 Task: Select option "Anybody" in workspace membership restrictions.
Action: Mouse moved to (382, 469)
Screenshot: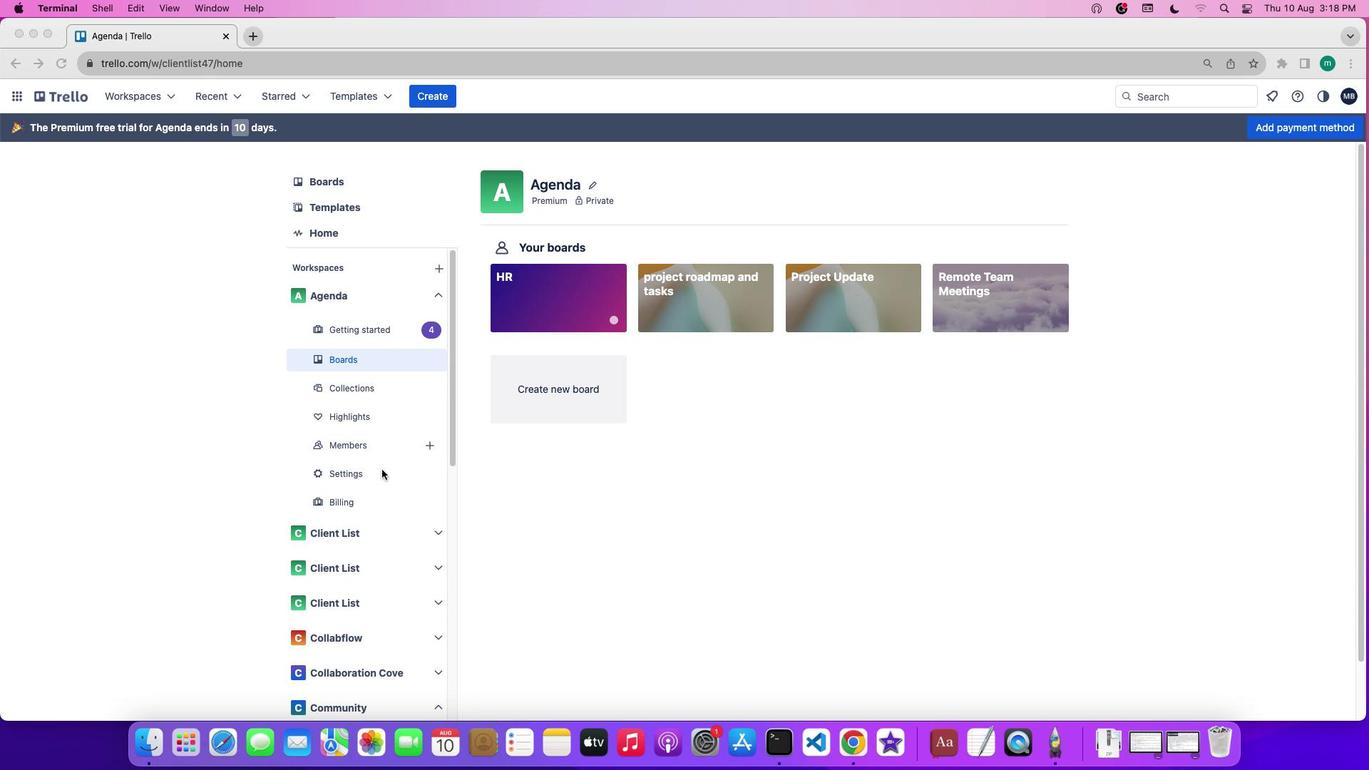 
Action: Mouse pressed left at (382, 469)
Screenshot: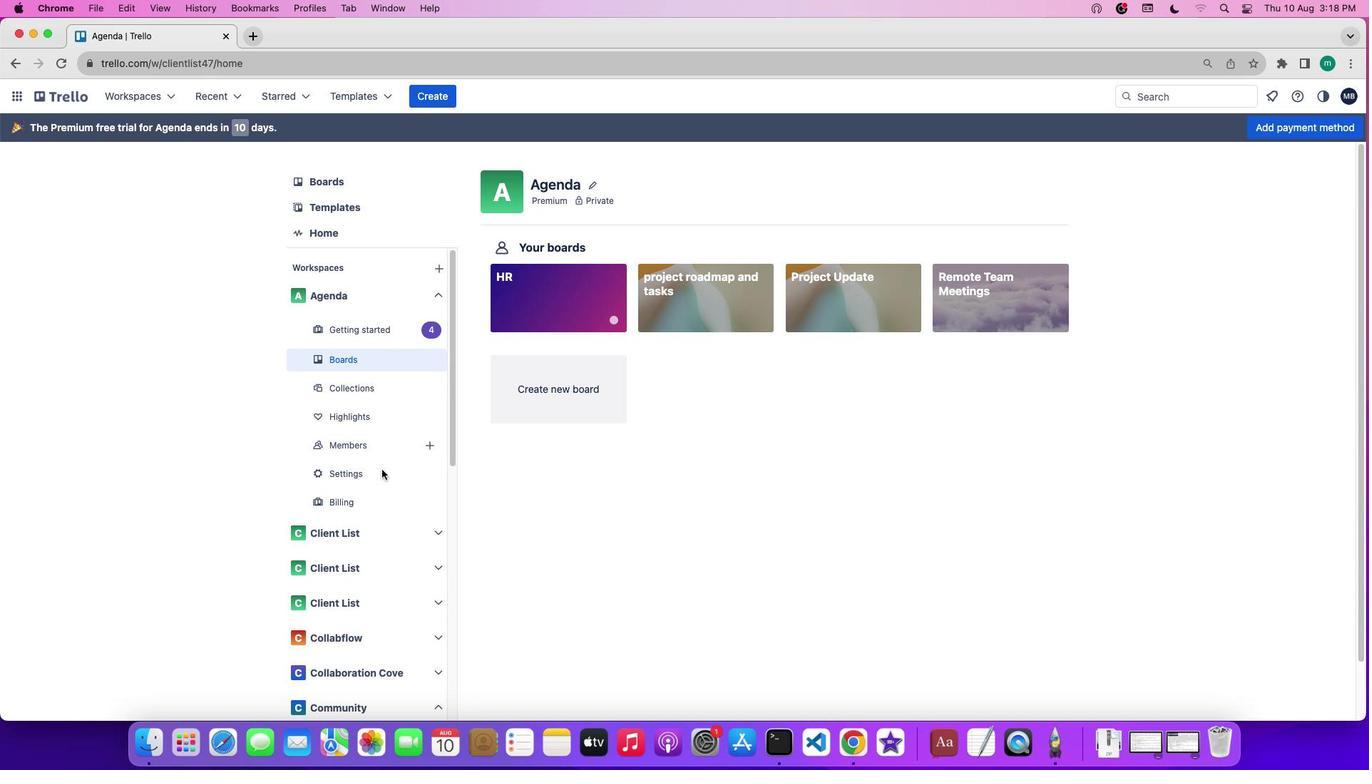 
Action: Mouse pressed left at (382, 469)
Screenshot: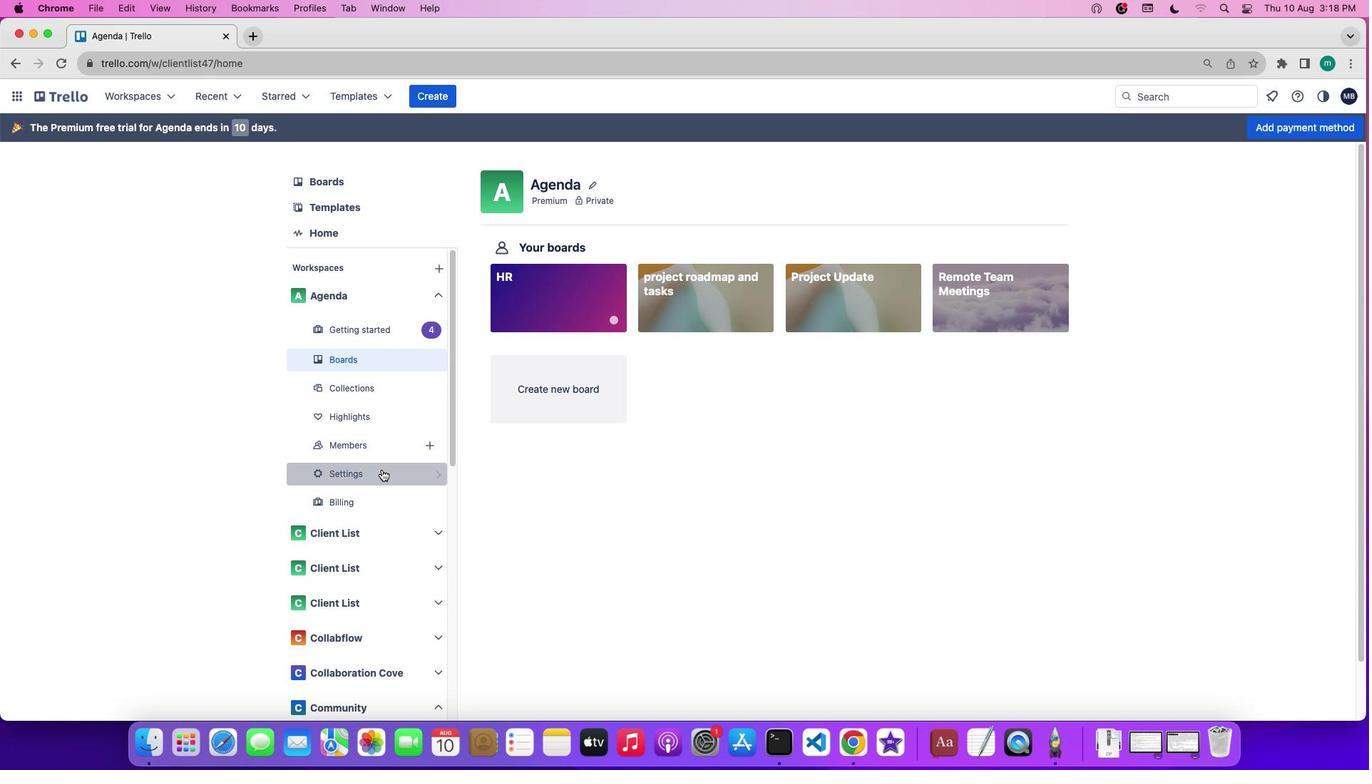 
Action: Mouse moved to (960, 402)
Screenshot: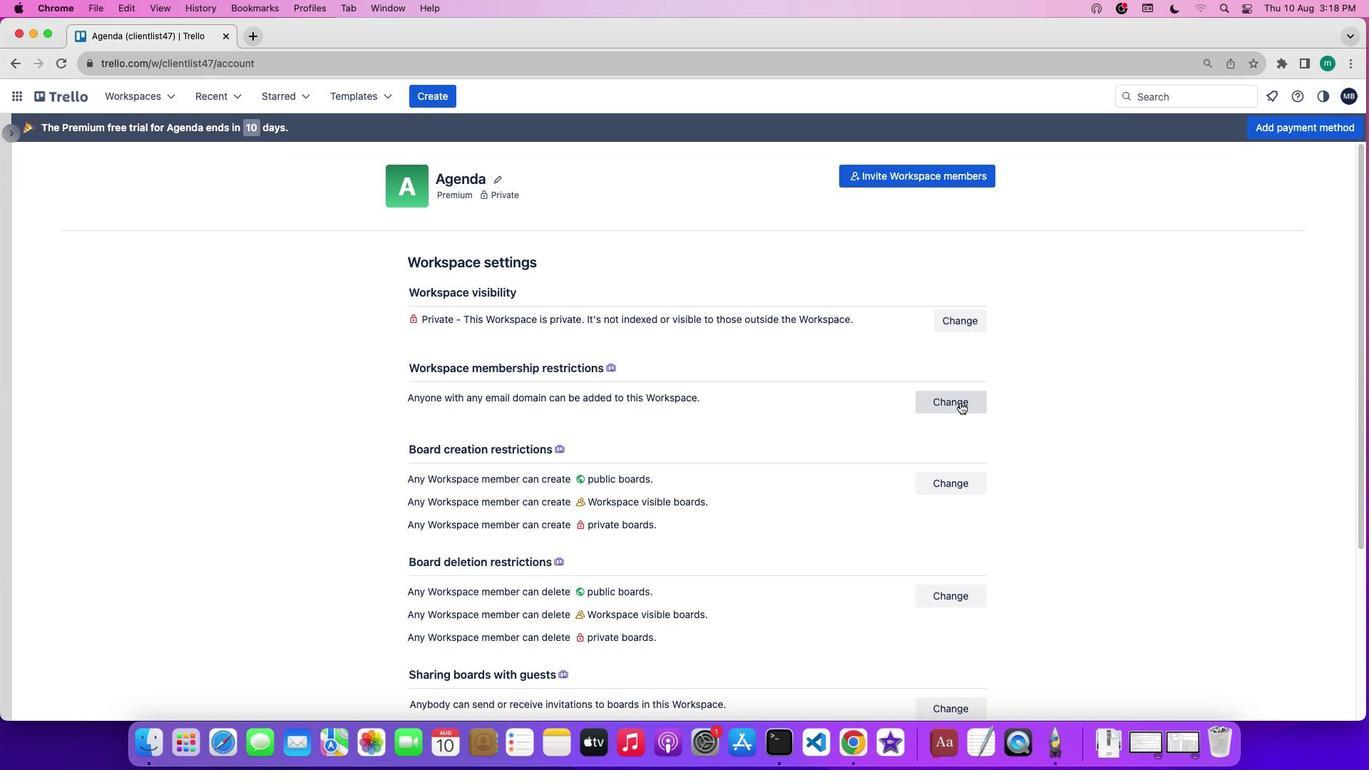 
Action: Mouse pressed left at (960, 402)
Screenshot: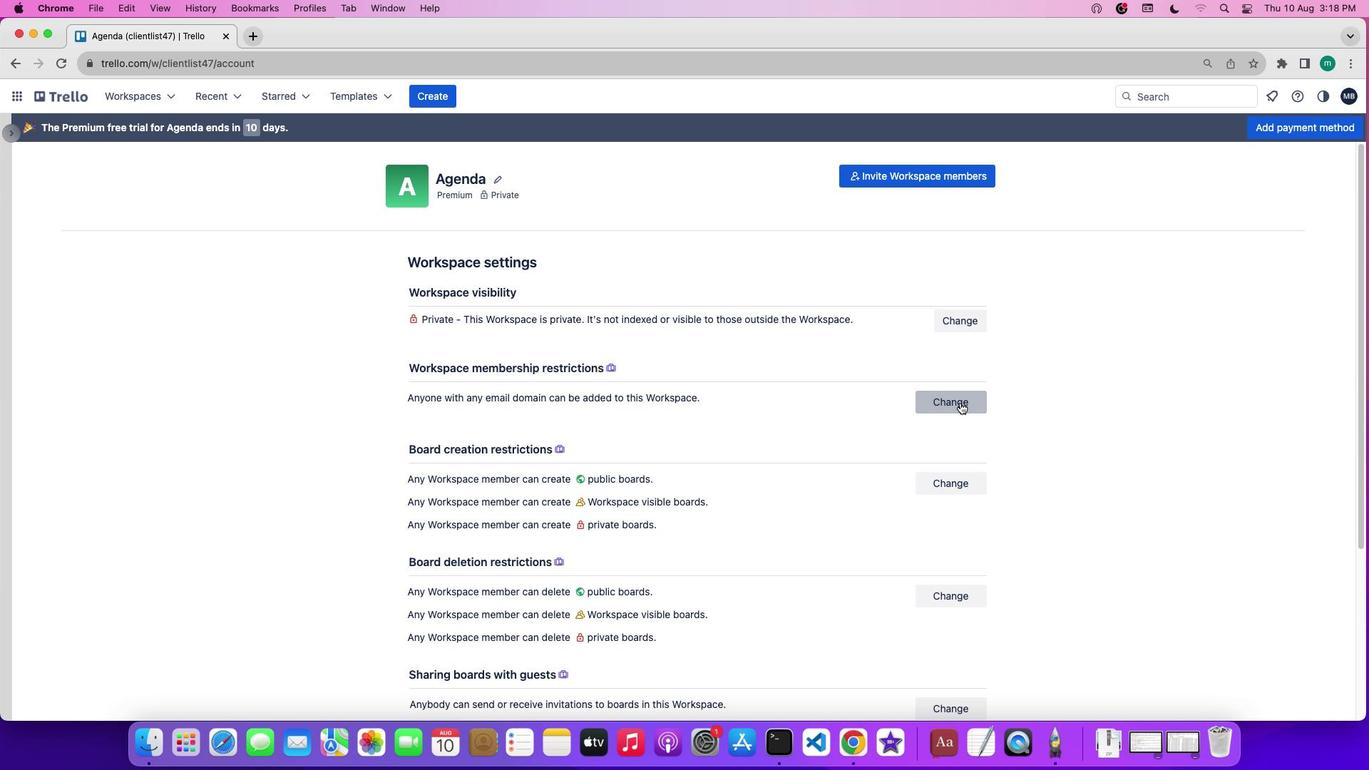
Action: Mouse moved to (1012, 466)
Screenshot: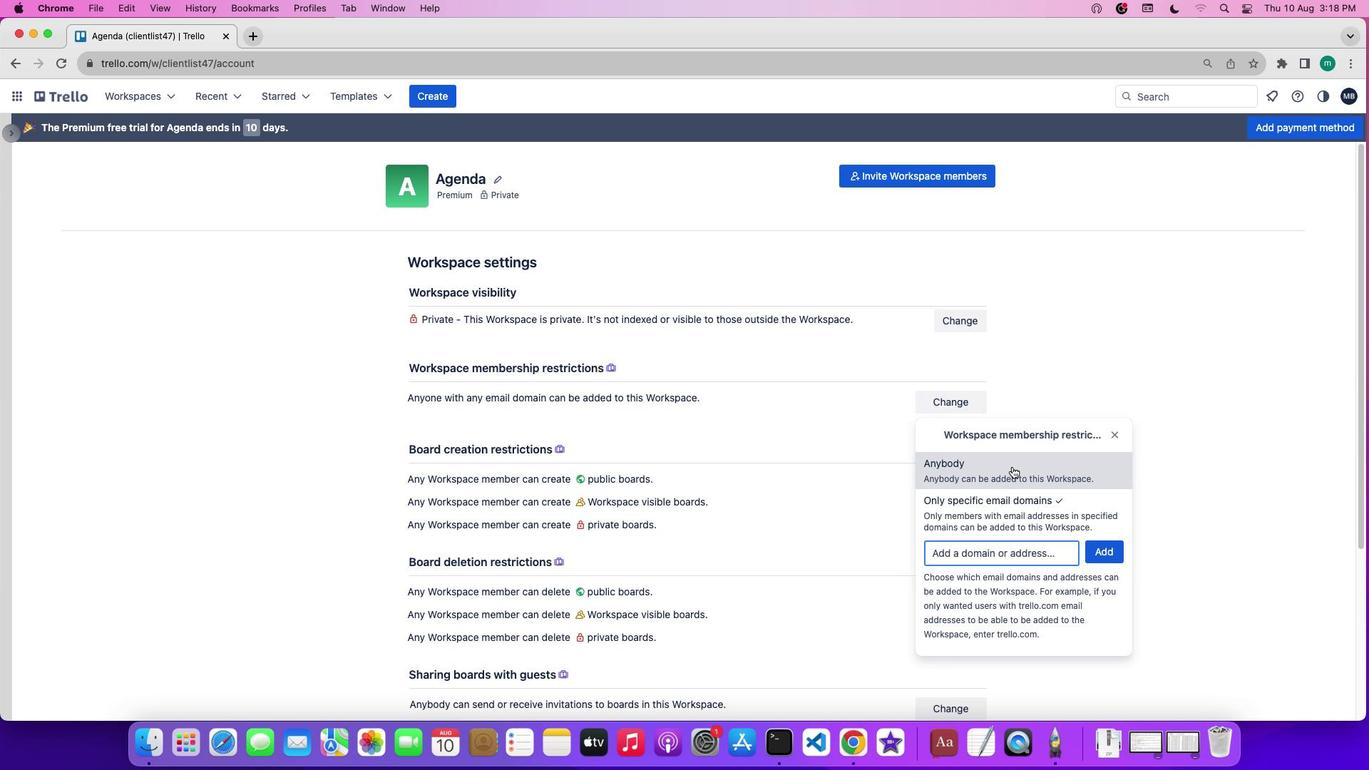 
Action: Mouse pressed left at (1012, 466)
Screenshot: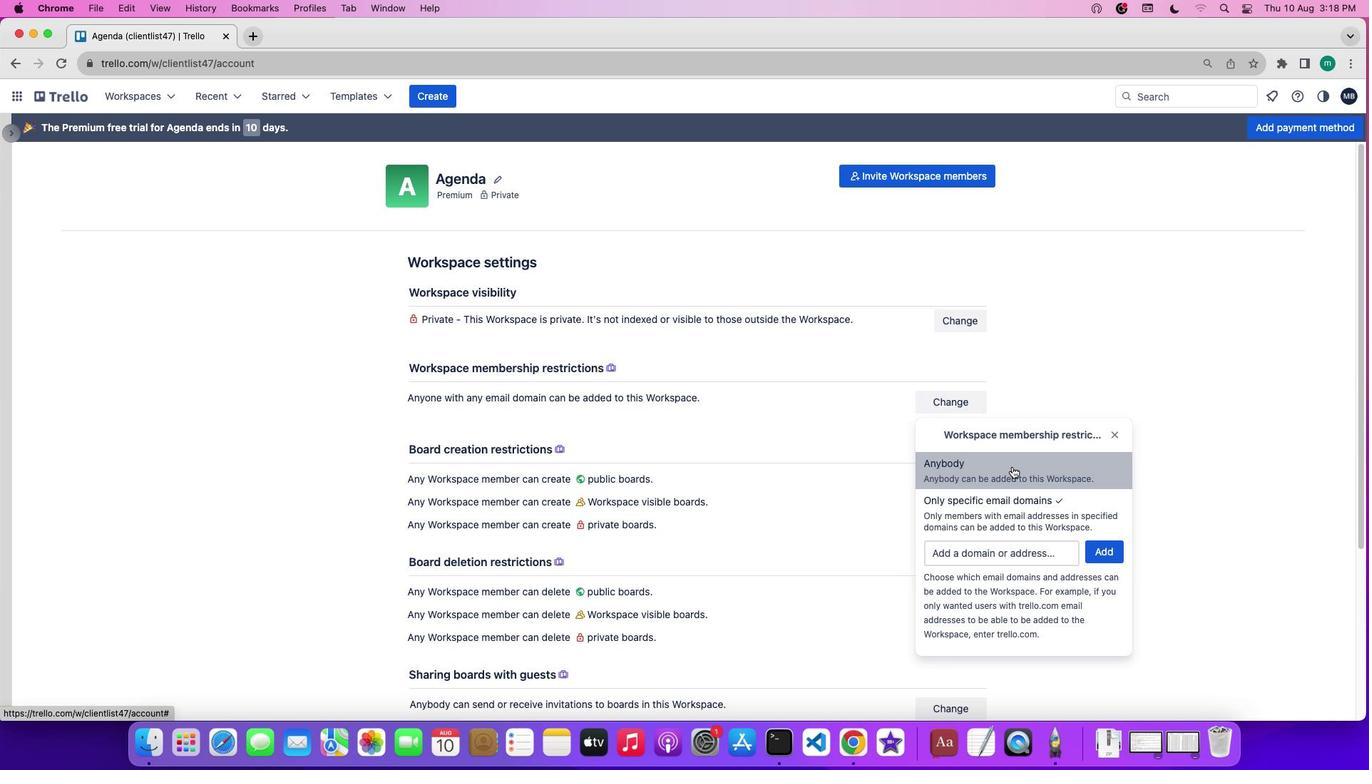 
Action: Mouse moved to (1016, 468)
Screenshot: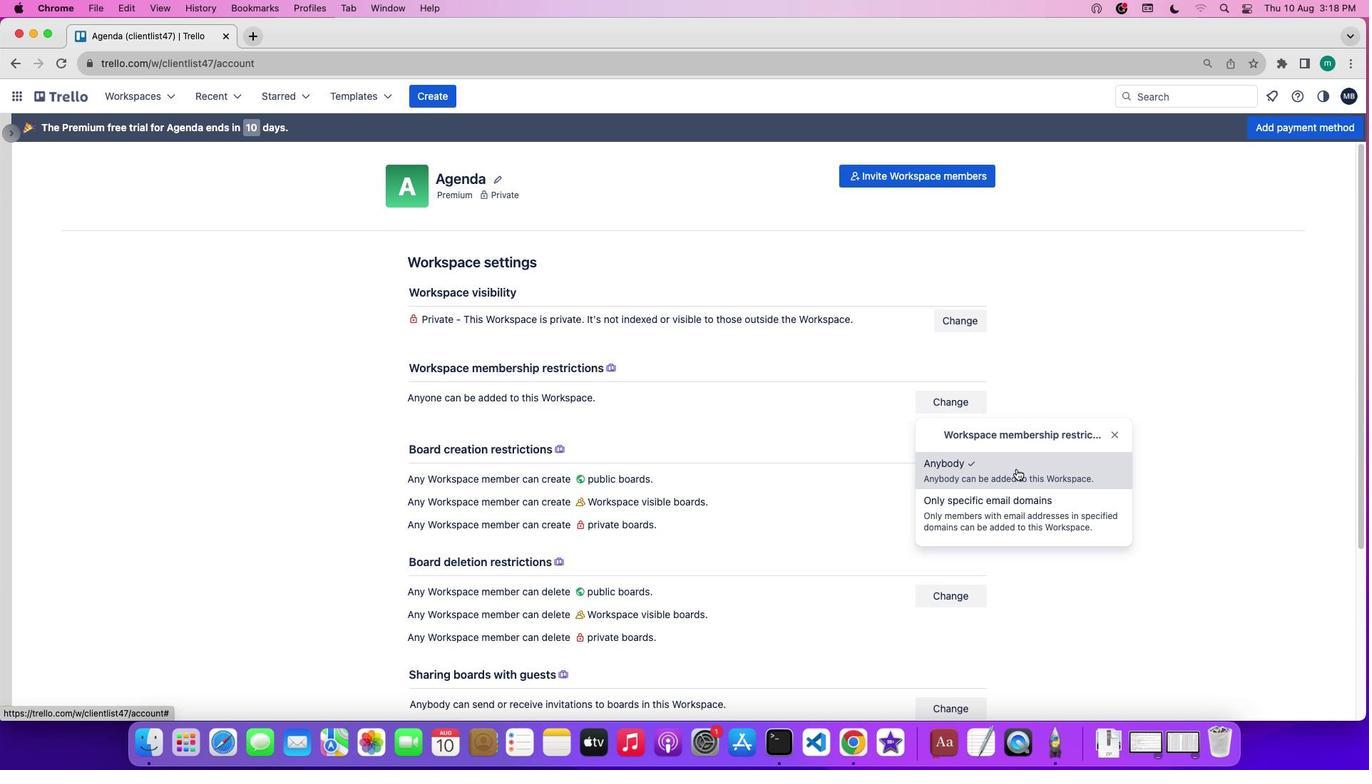
